 Task: Leave a comment on recent  post of United Health Group
Action: Mouse moved to (647, 113)
Screenshot: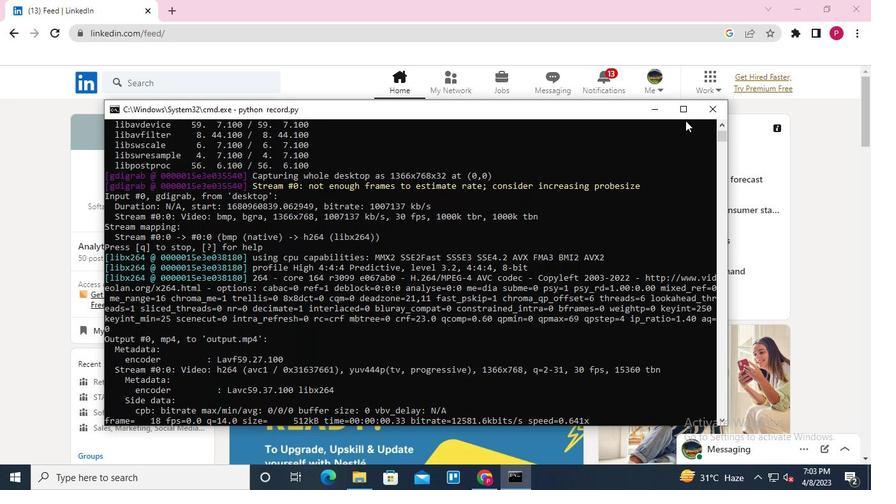 
Action: Mouse pressed left at (647, 113)
Screenshot: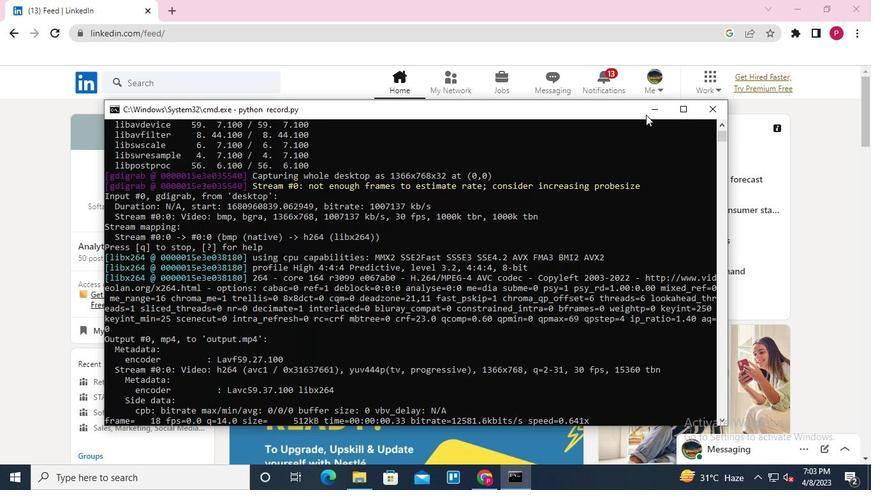 
Action: Mouse moved to (132, 77)
Screenshot: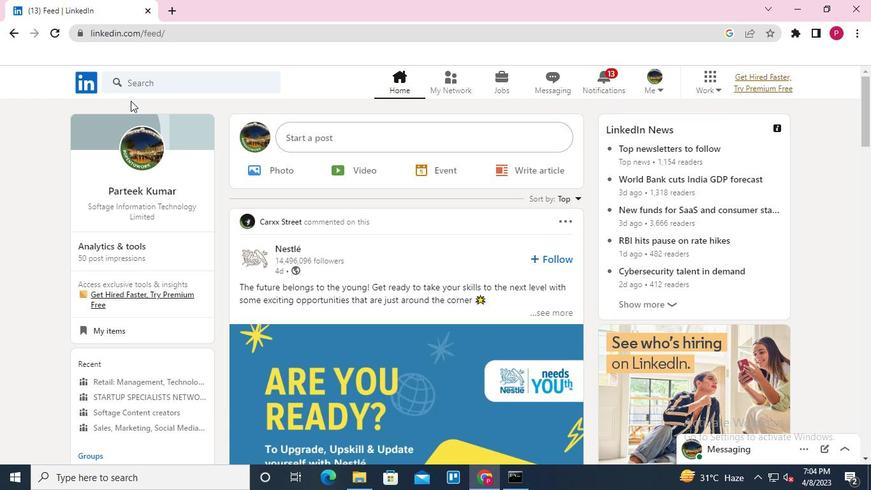 
Action: Mouse pressed left at (132, 77)
Screenshot: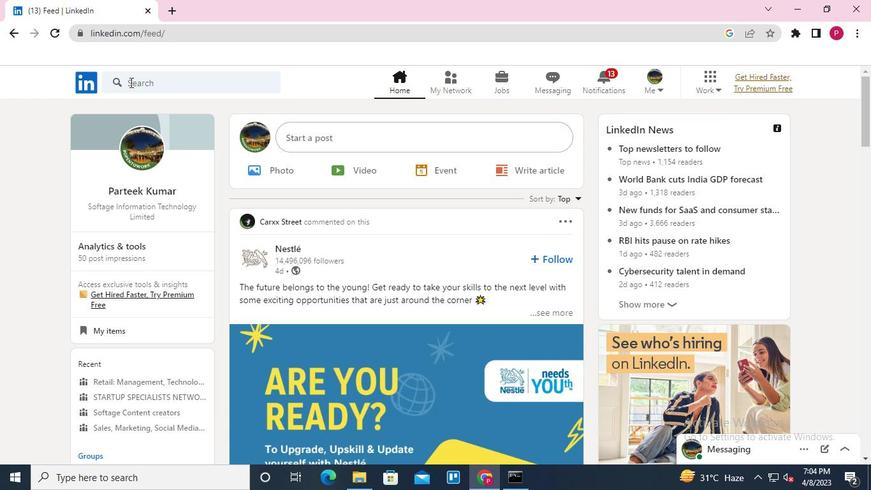 
Action: Mouse moved to (137, 149)
Screenshot: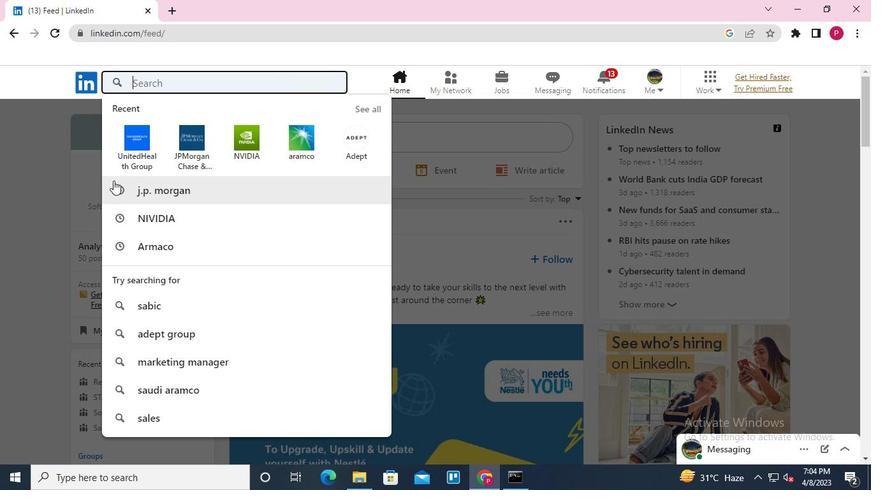 
Action: Mouse pressed left at (137, 149)
Screenshot: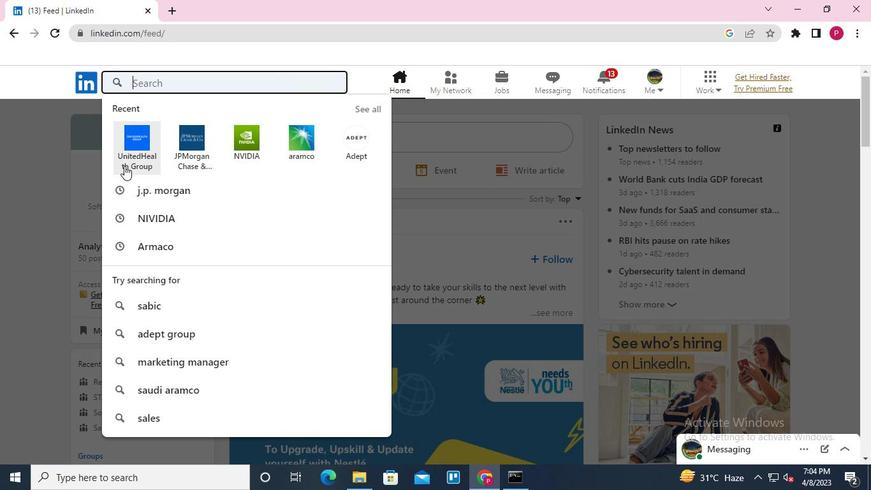 
Action: Mouse moved to (219, 146)
Screenshot: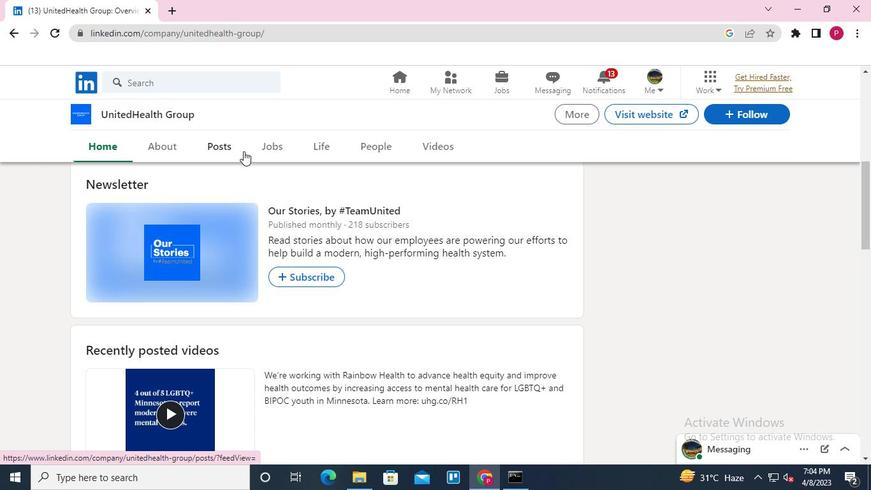 
Action: Mouse pressed left at (219, 146)
Screenshot: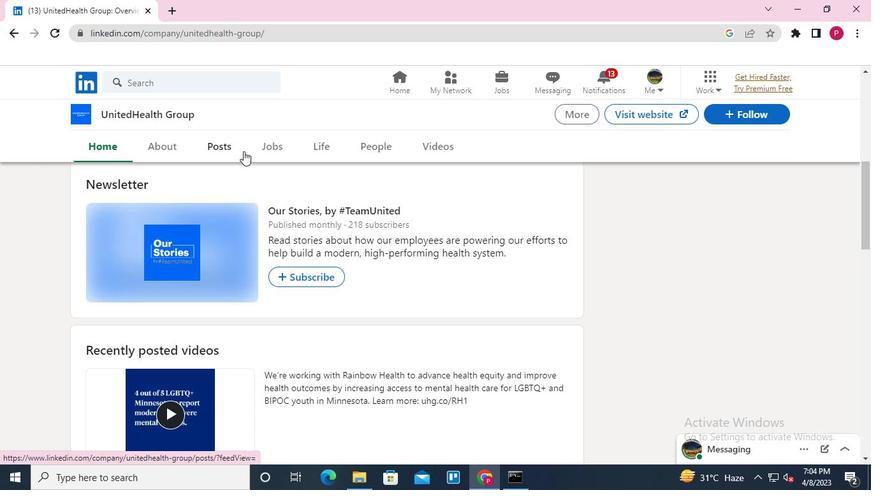 
Action: Mouse moved to (341, 353)
Screenshot: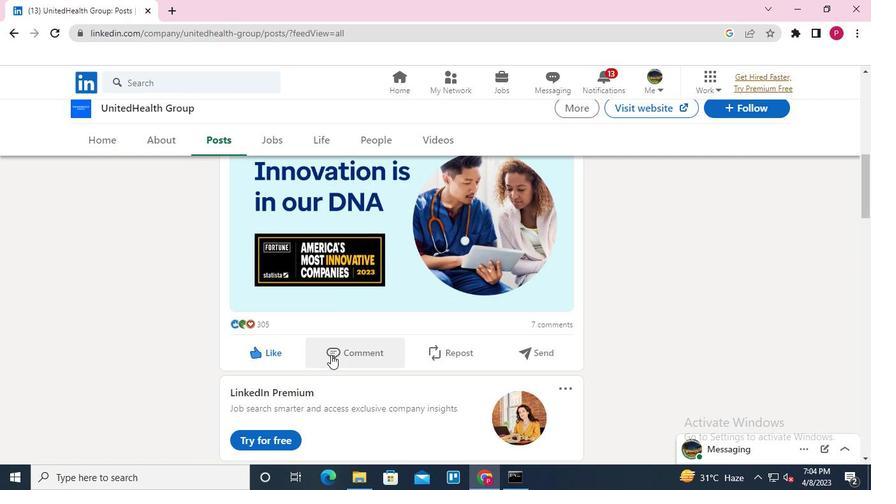 
Action: Mouse pressed left at (341, 353)
Screenshot: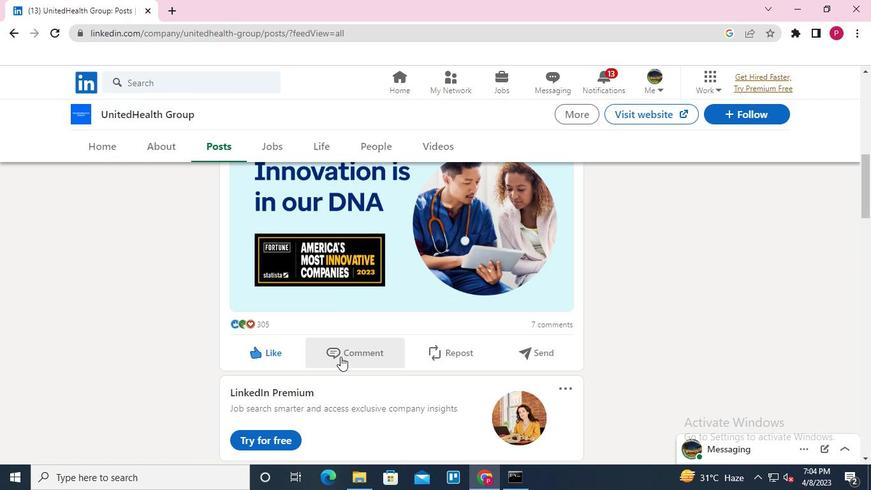 
Action: Mouse moved to (327, 386)
Screenshot: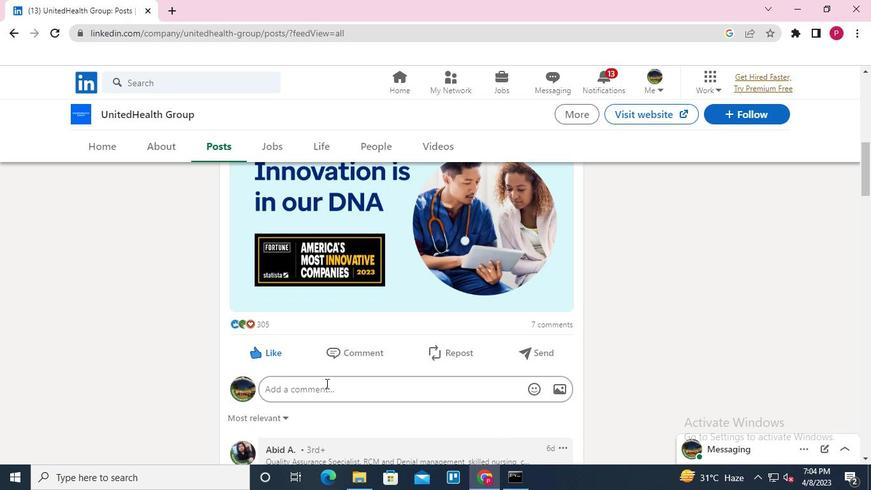 
Action: Mouse pressed left at (327, 386)
Screenshot: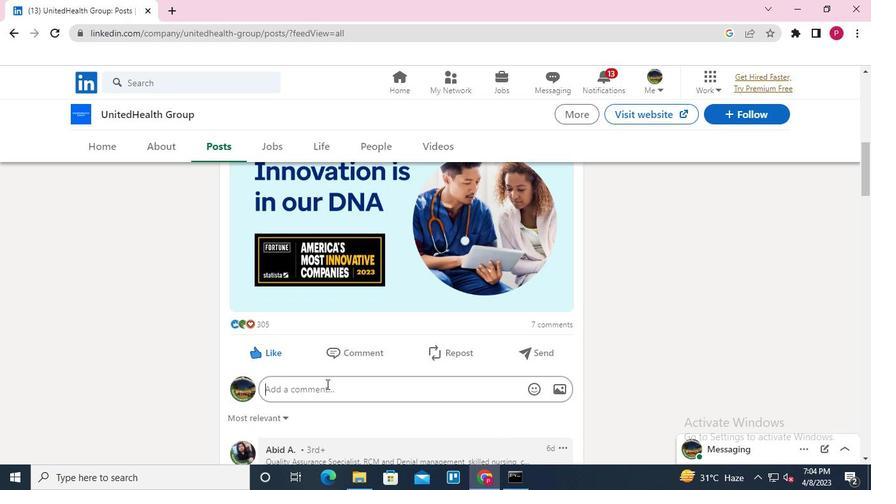 
Action: Keyboard Key.shift
Screenshot: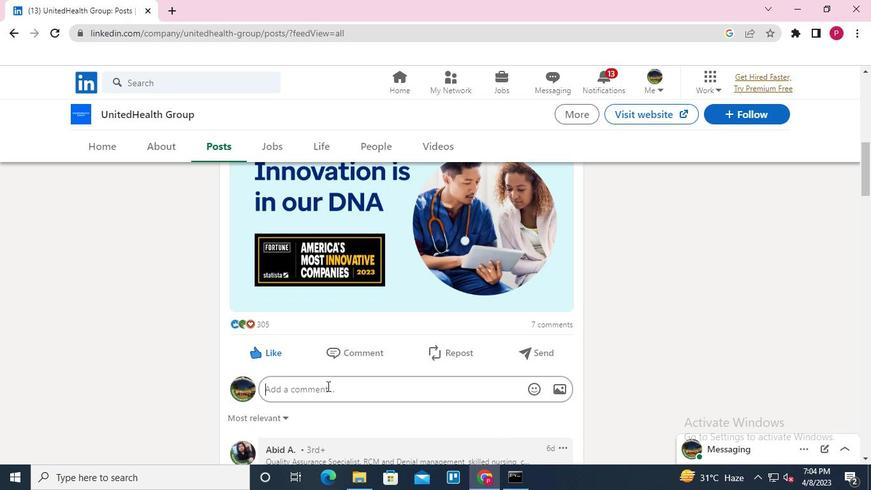 
Action: Keyboard N
Screenshot: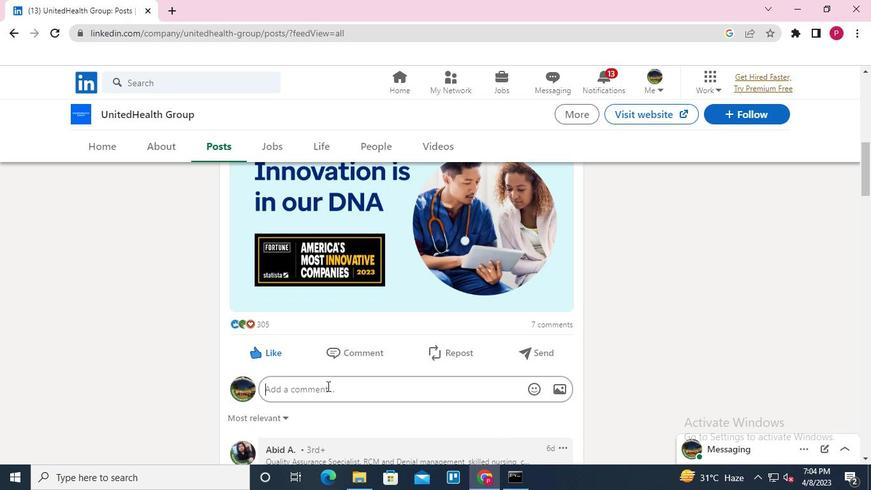 
Action: Keyboard I
Screenshot: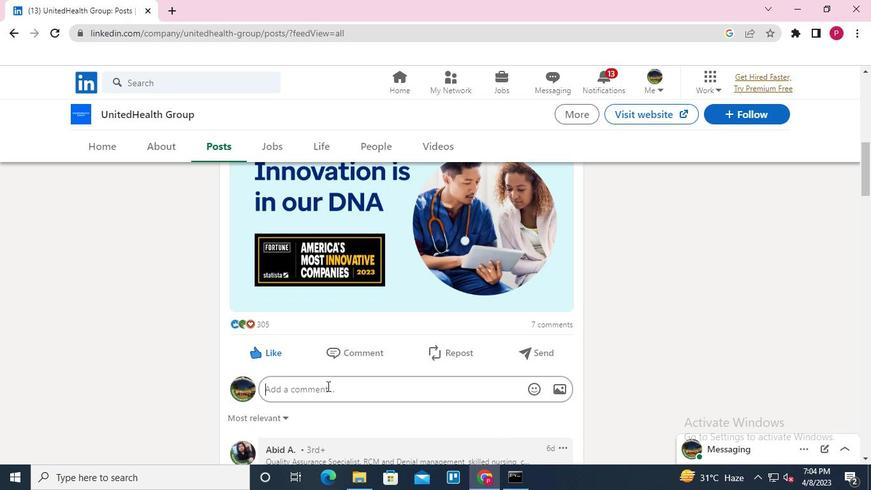 
Action: Keyboard Key.backspace
Screenshot: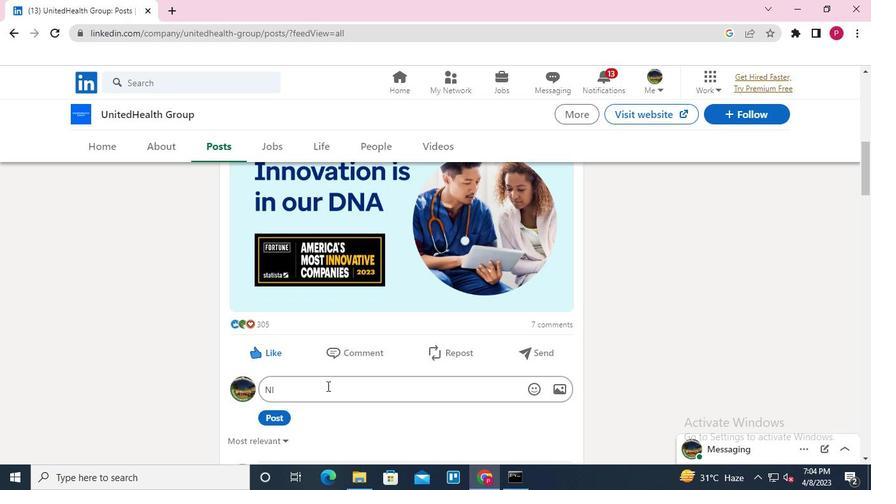 
Action: Keyboard c
Screenshot: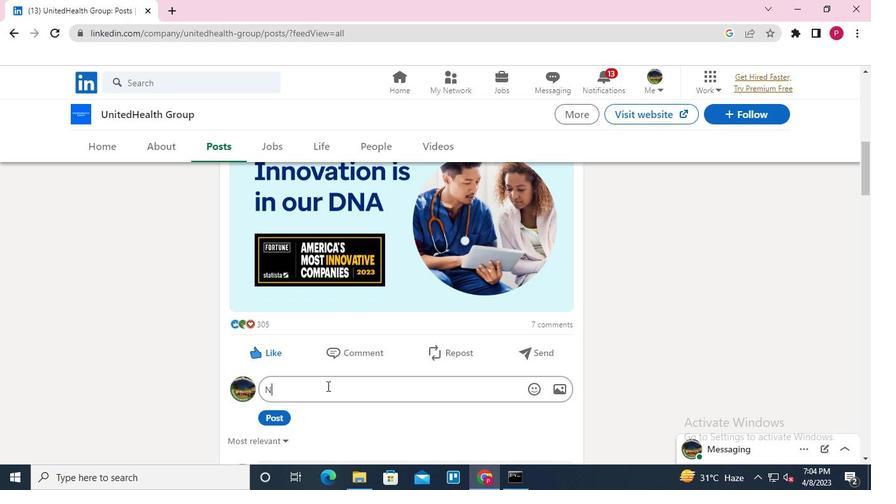 
Action: Keyboard e
Screenshot: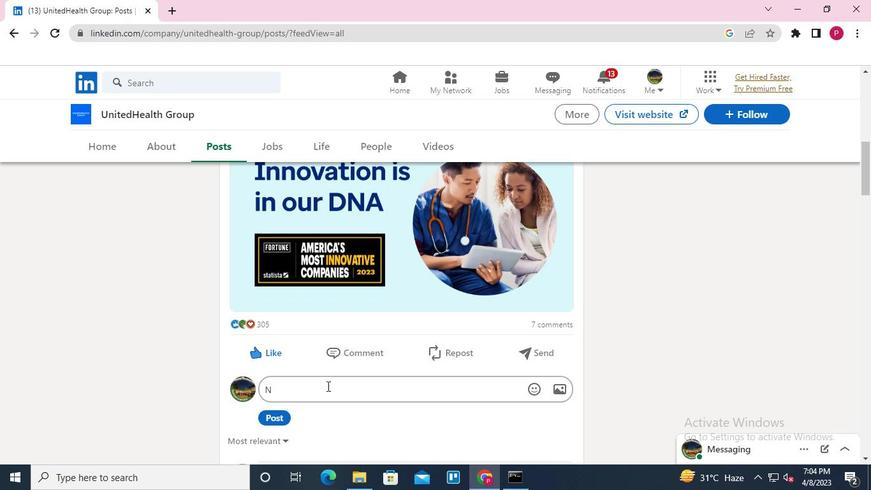 
Action: Keyboard Key.space
Screenshot: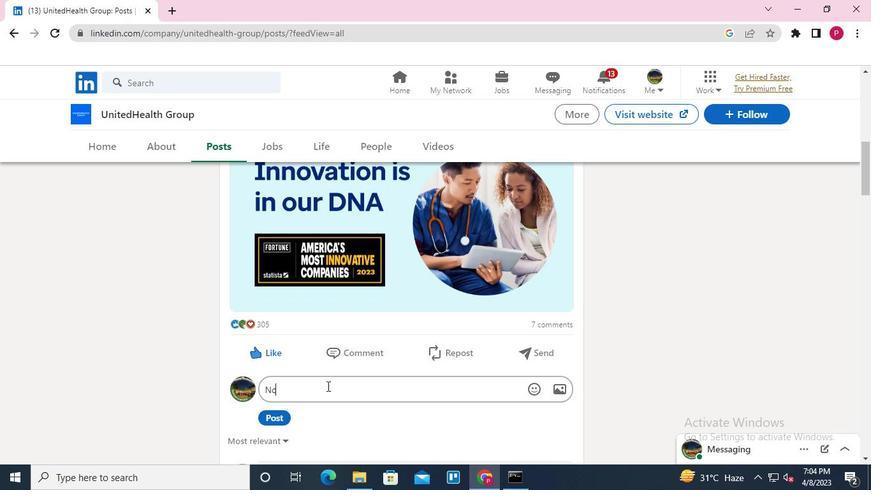 
Action: Keyboard Key.backspace
Screenshot: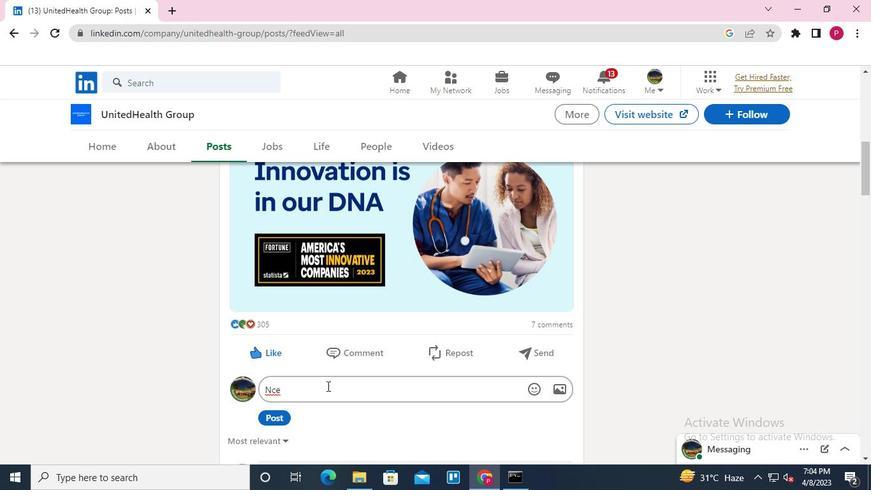 
Action: Keyboard Key.backspace
Screenshot: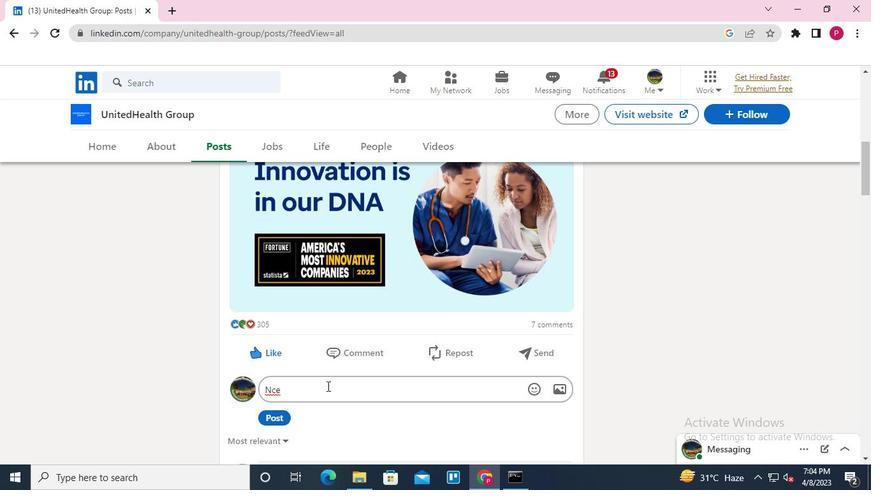 
Action: Keyboard Key.backspace
Screenshot: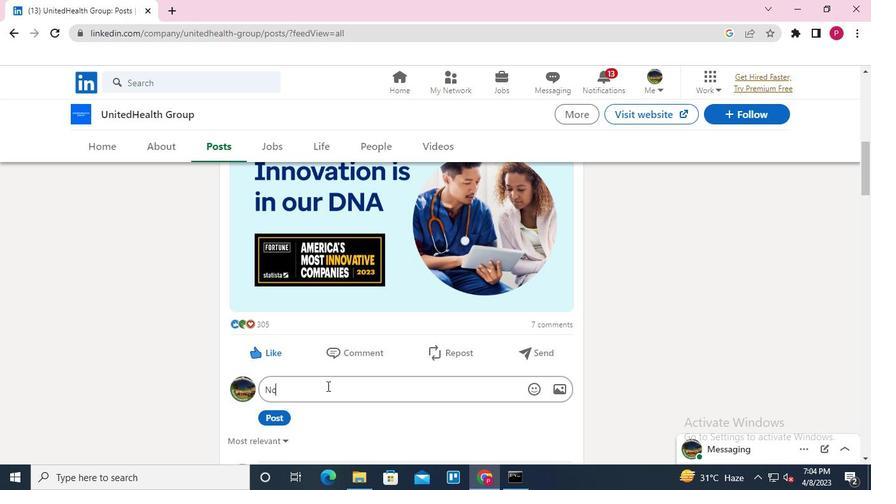 
Action: Keyboard i
Screenshot: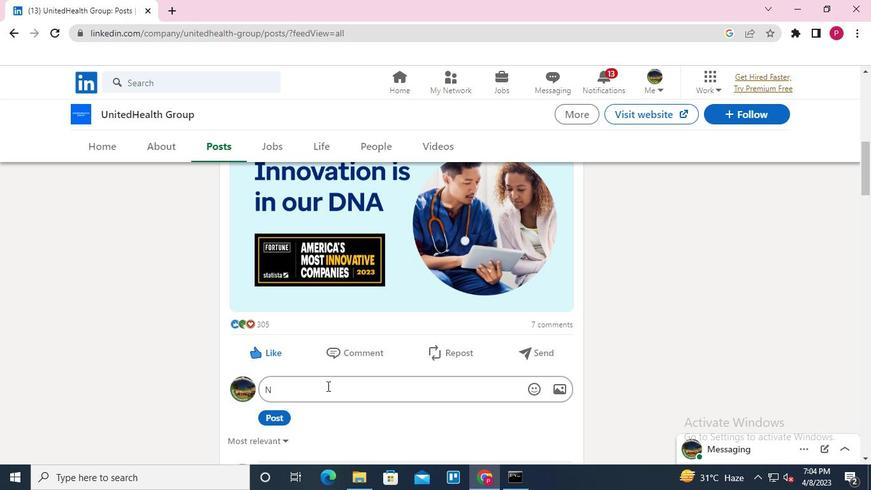 
Action: Keyboard c
Screenshot: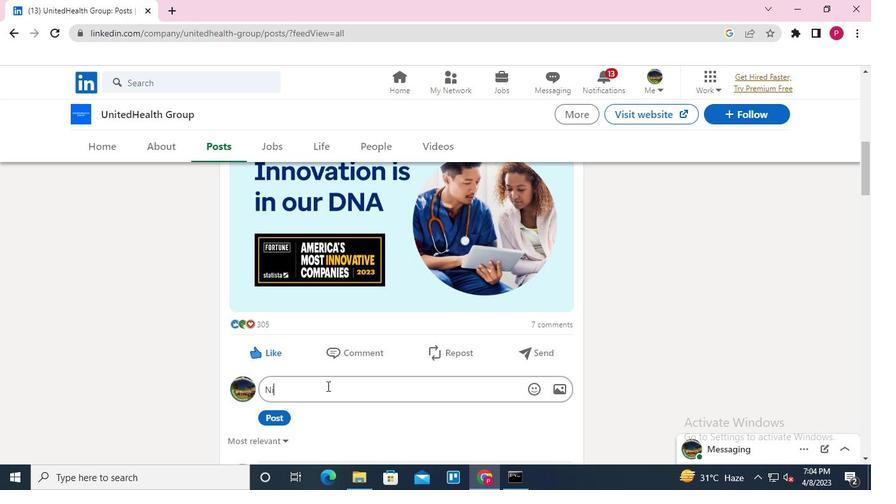 
Action: Keyboard e
Screenshot: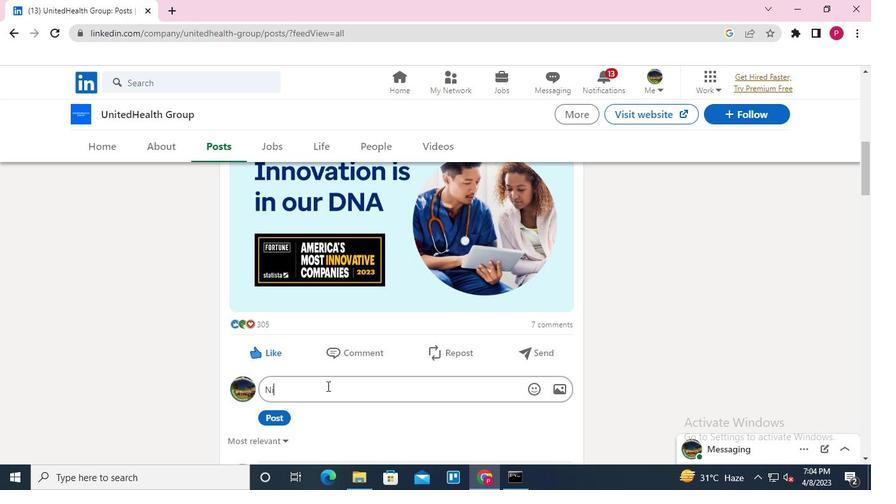 
Action: Keyboard Key.space
Screenshot: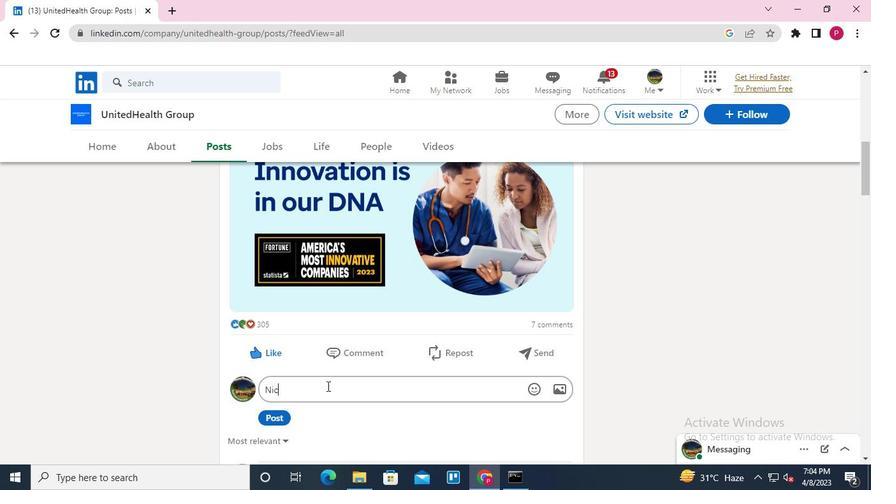 
Action: Keyboard o
Screenshot: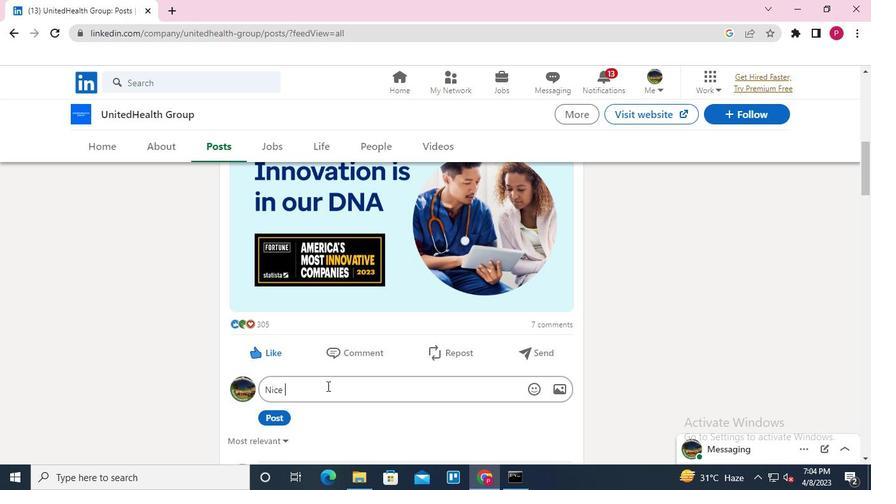 
Action: Keyboard d
Screenshot: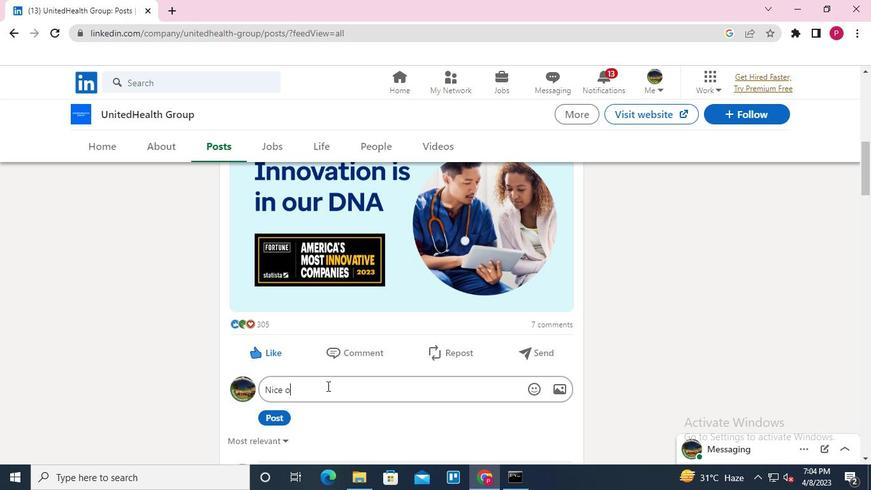 
Action: Keyboard t
Screenshot: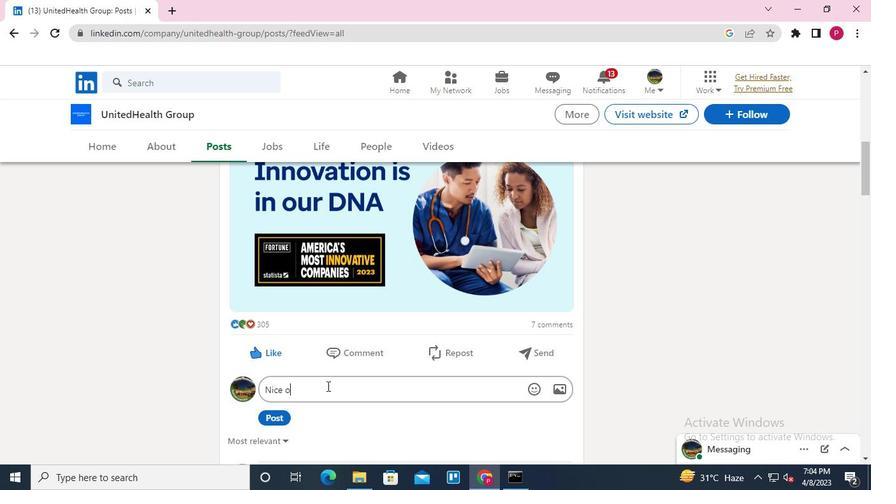 
Action: Keyboard Key.backspace
Screenshot: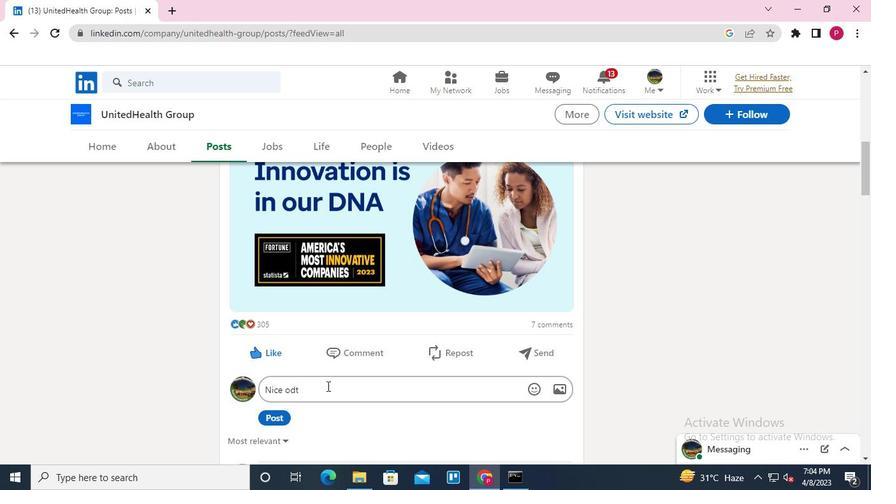 
Action: Keyboard Key.backspace
Screenshot: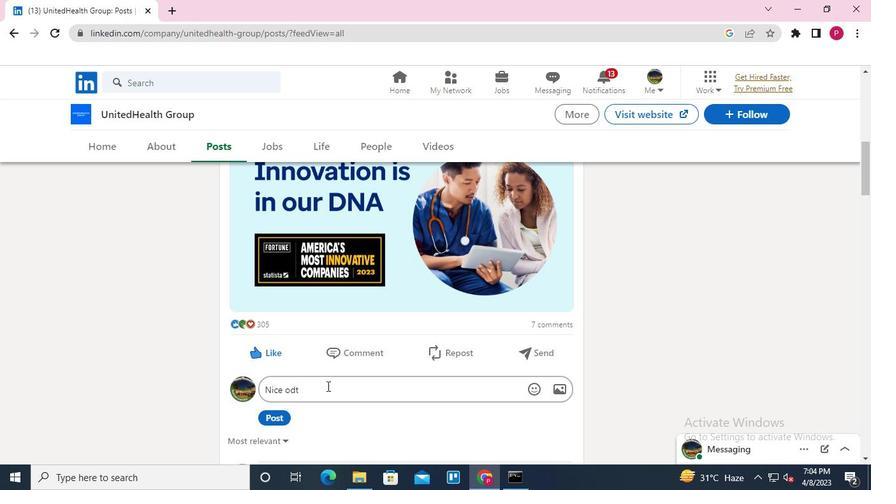 
Action: Keyboard Key.backspace
Screenshot: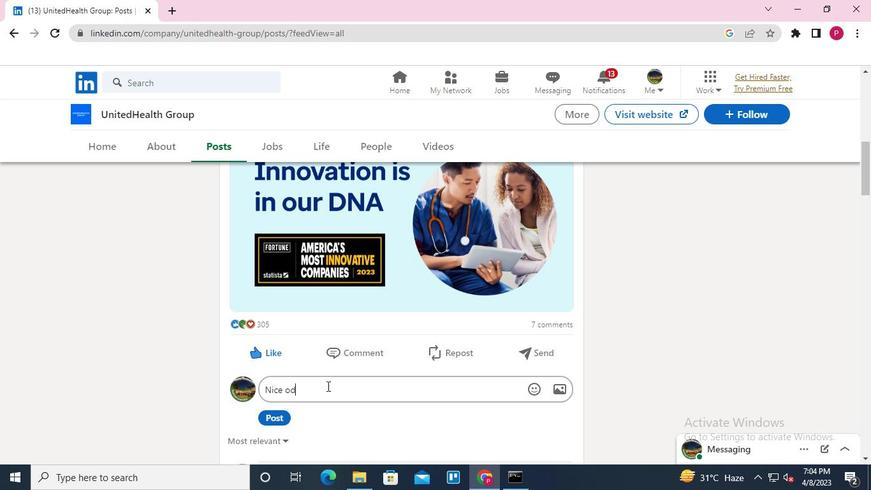 
Action: Keyboard p
Screenshot: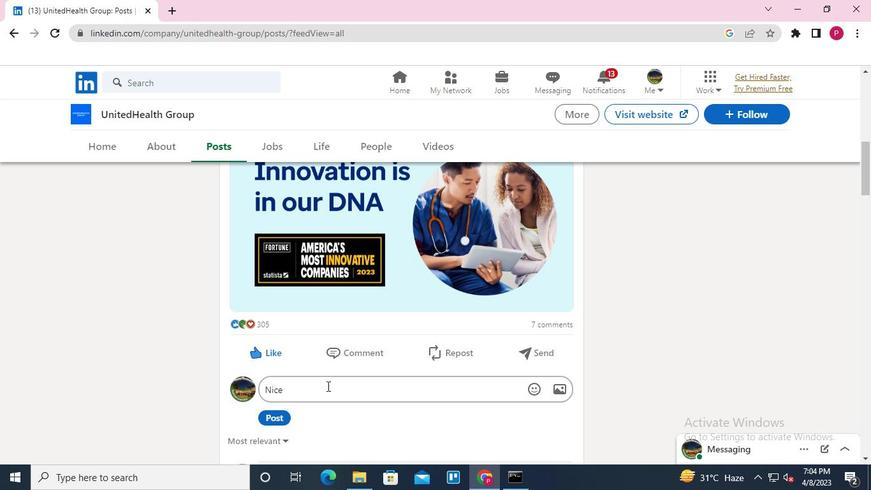 
Action: Keyboard Key.backspace
Screenshot: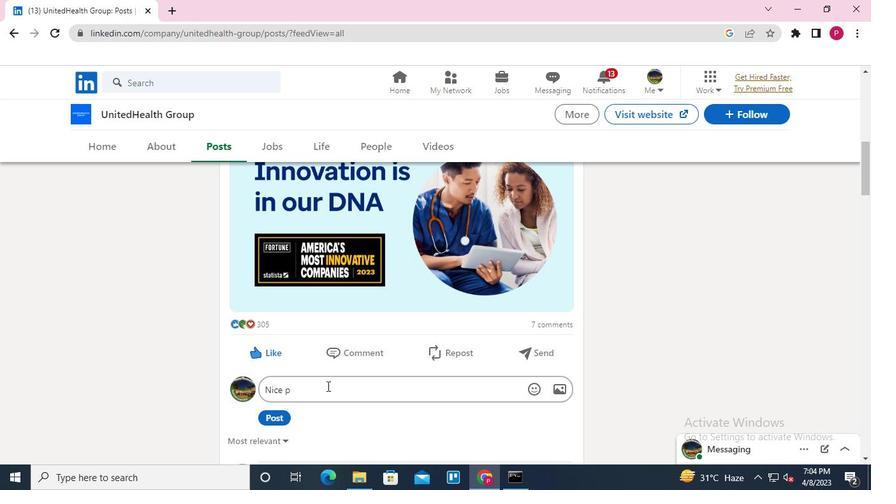 
Action: Keyboard p
Screenshot: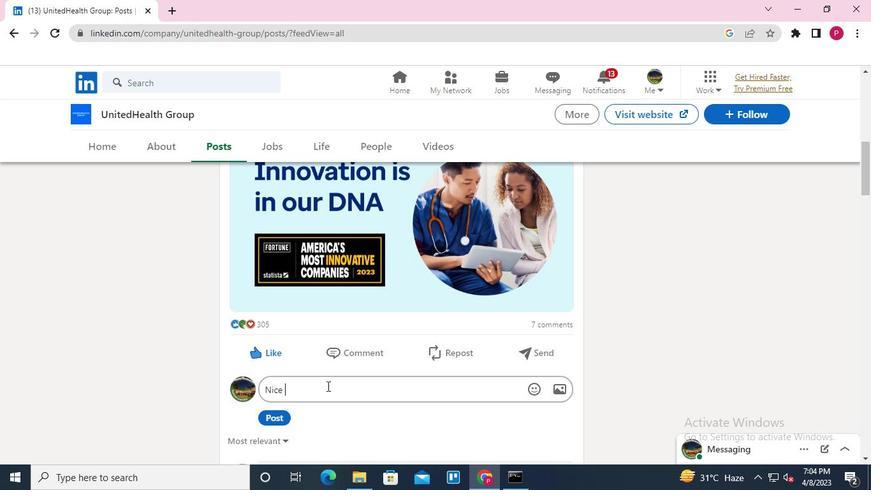 
Action: Keyboard o
Screenshot: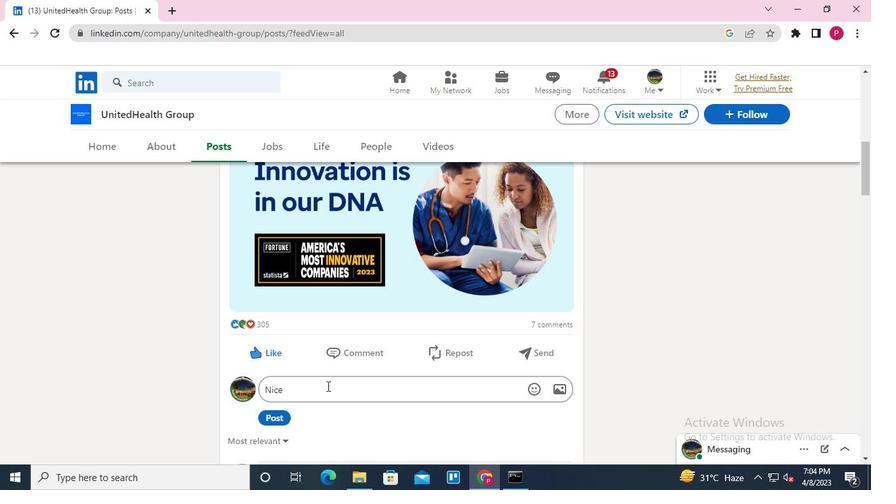 
Action: Keyboard s
Screenshot: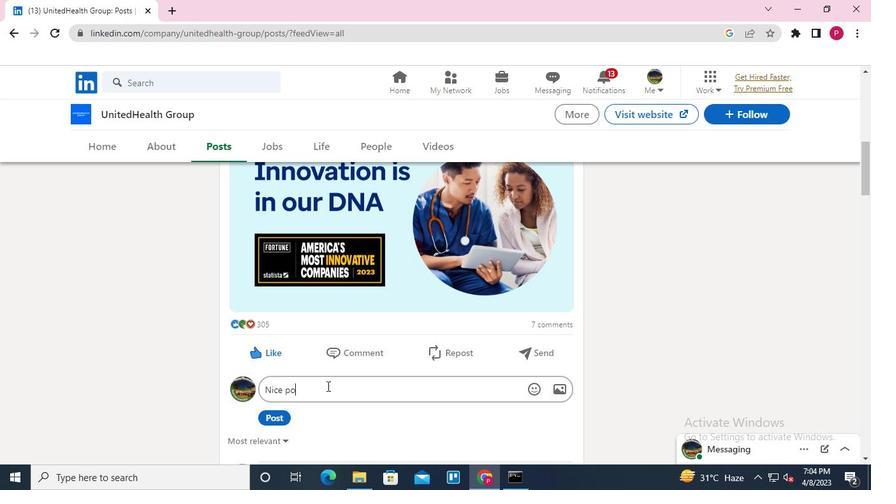 
Action: Keyboard t
Screenshot: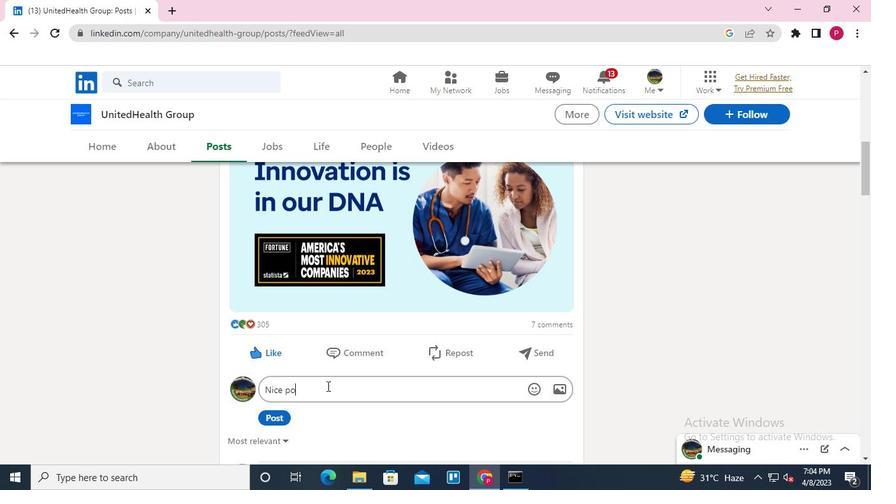
Action: Mouse moved to (275, 421)
Screenshot: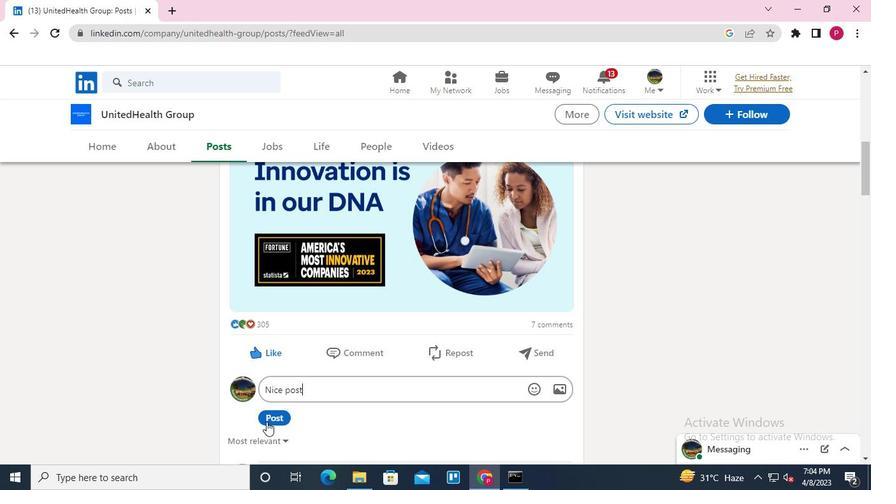 
Action: Mouse pressed left at (275, 421)
Screenshot: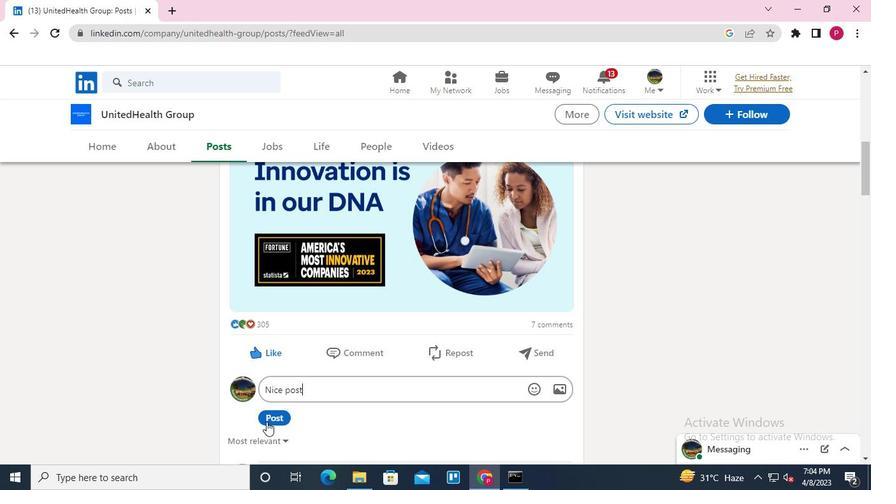
Action: Mouse moved to (276, 420)
Screenshot: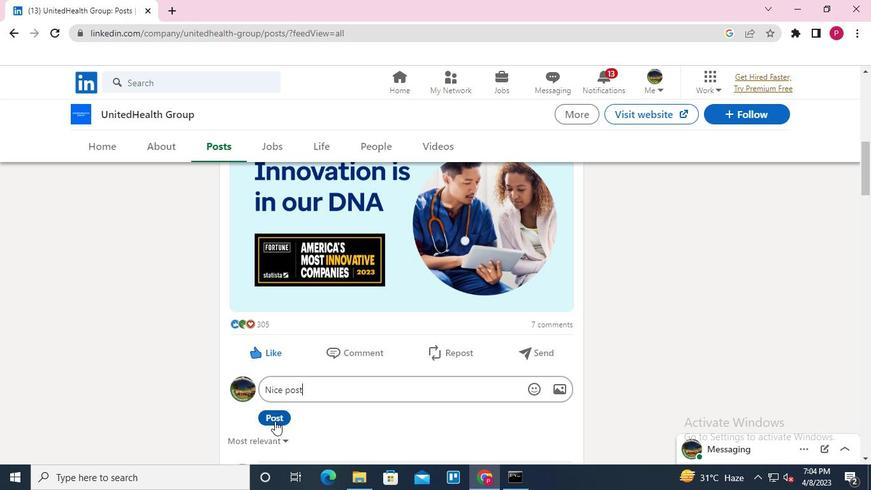 
Action: Keyboard Key.alt_l
Screenshot: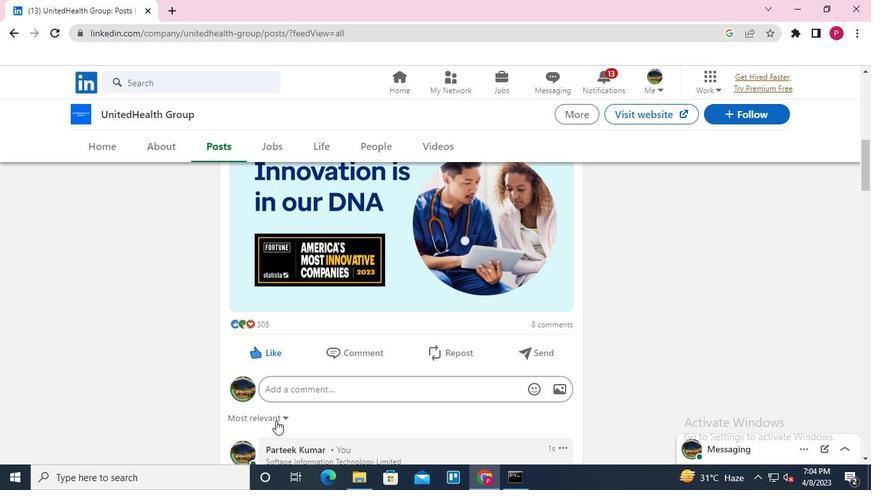 
Action: Keyboard Key.tab
Screenshot: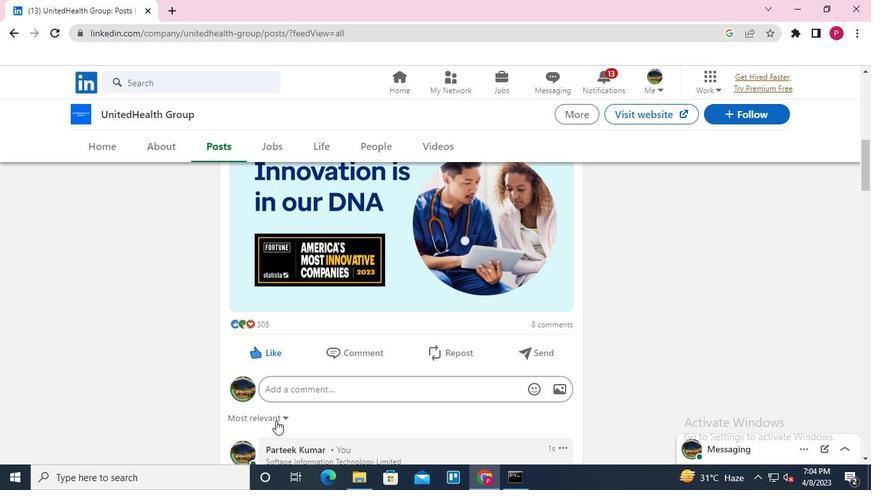 
Action: Mouse moved to (717, 107)
Screenshot: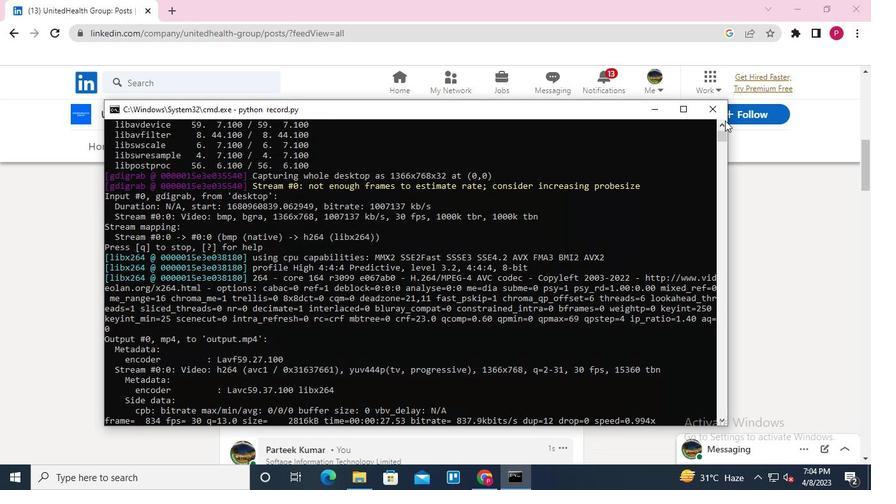 
Action: Mouse pressed left at (717, 107)
Screenshot: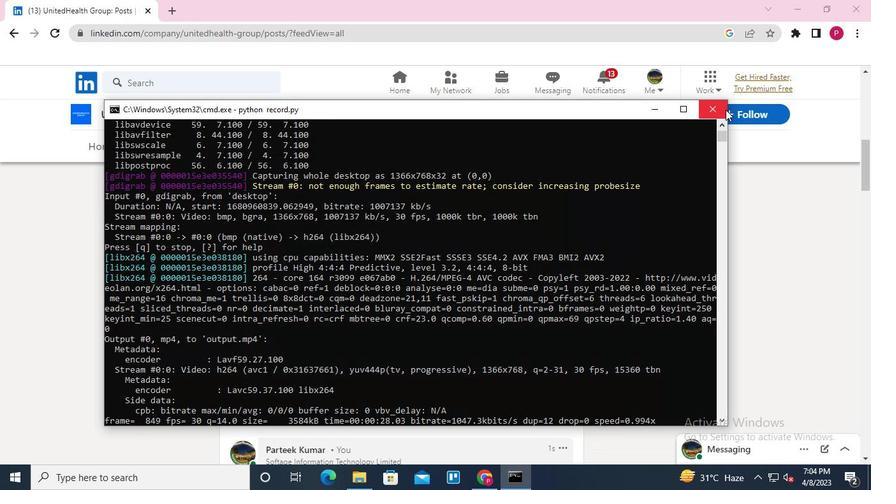 
